 Task: Check details about the normalize effect.
Action: Mouse moved to (360, 39)
Screenshot: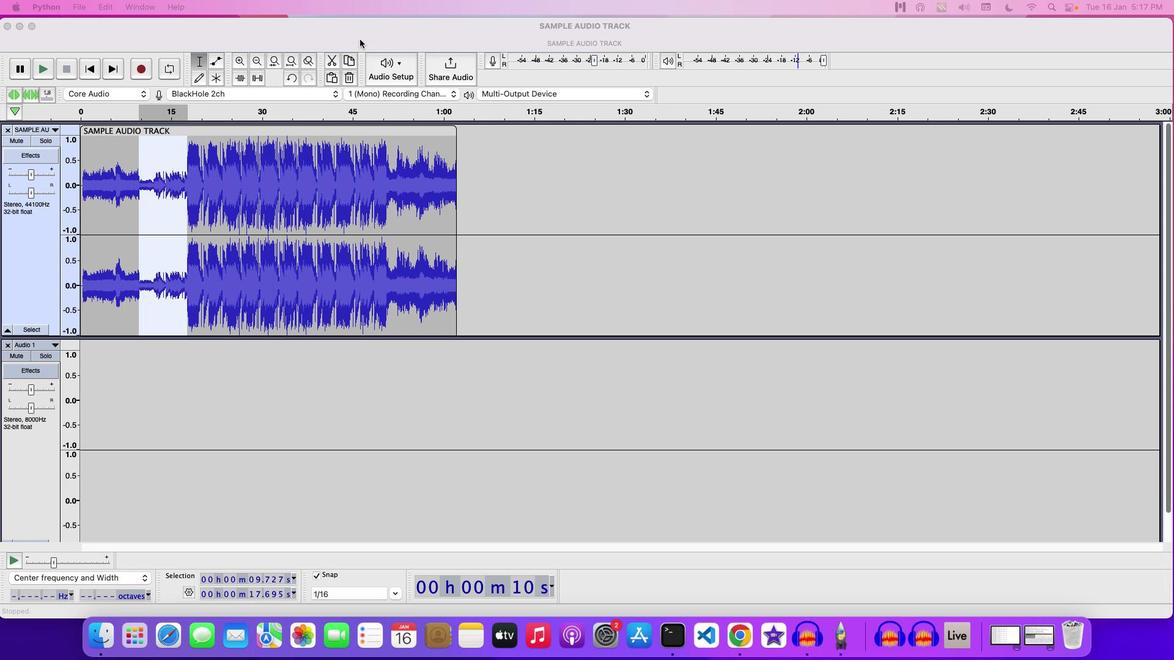 
Action: Mouse pressed left at (360, 39)
Screenshot: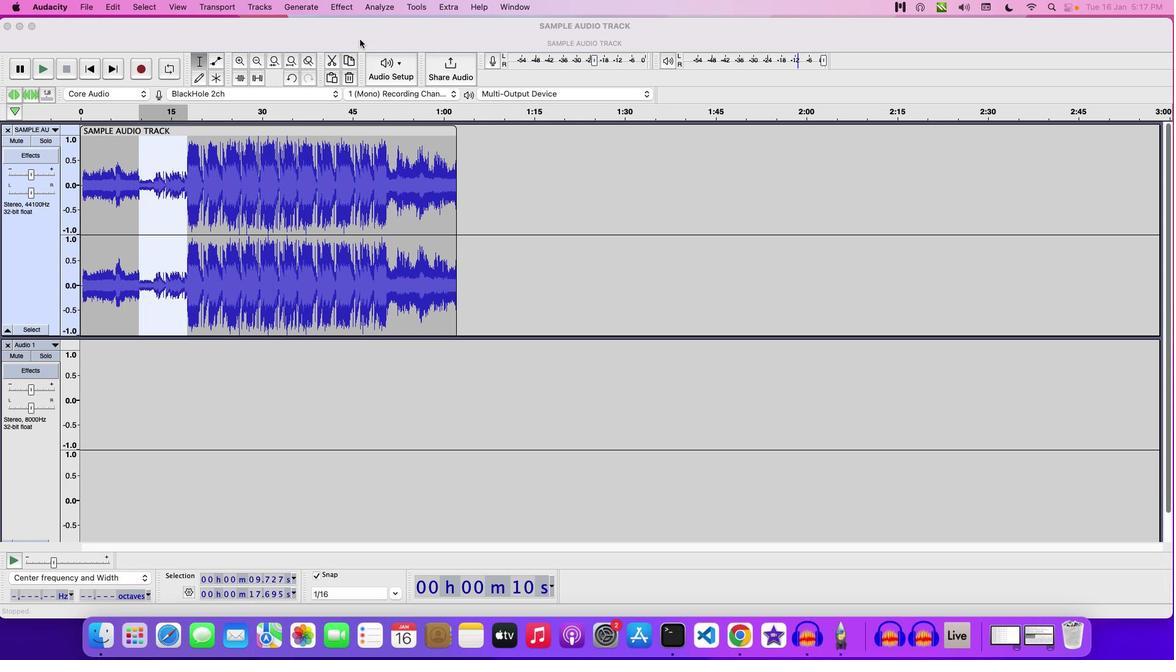 
Action: Mouse moved to (351, 4)
Screenshot: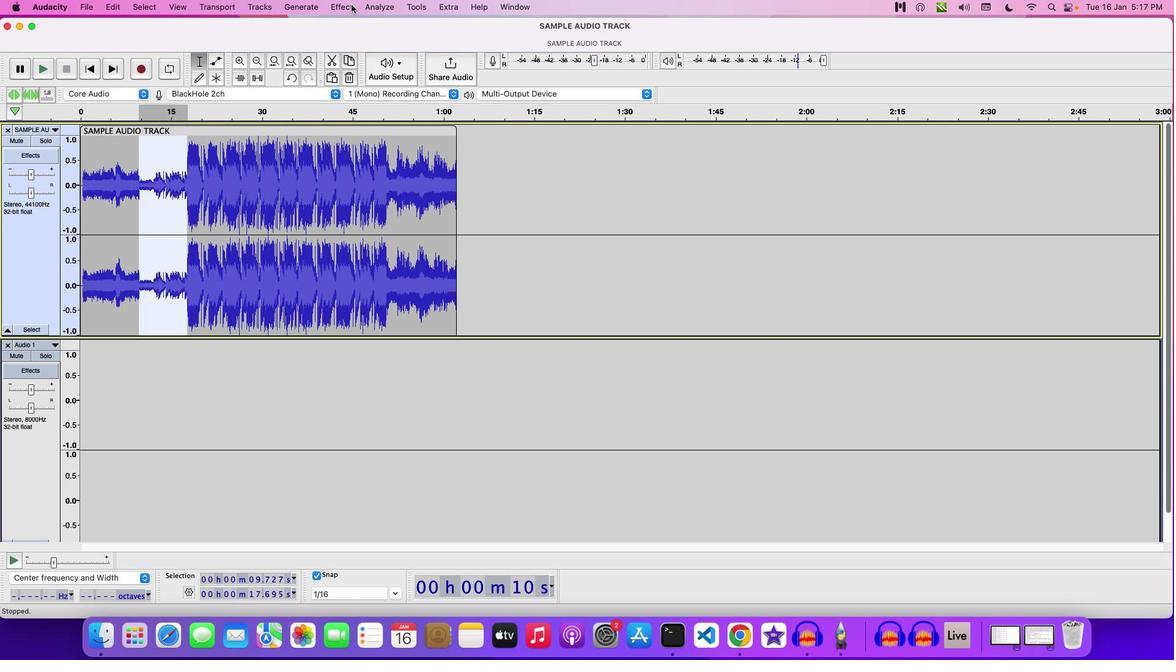 
Action: Mouse pressed left at (351, 4)
Screenshot: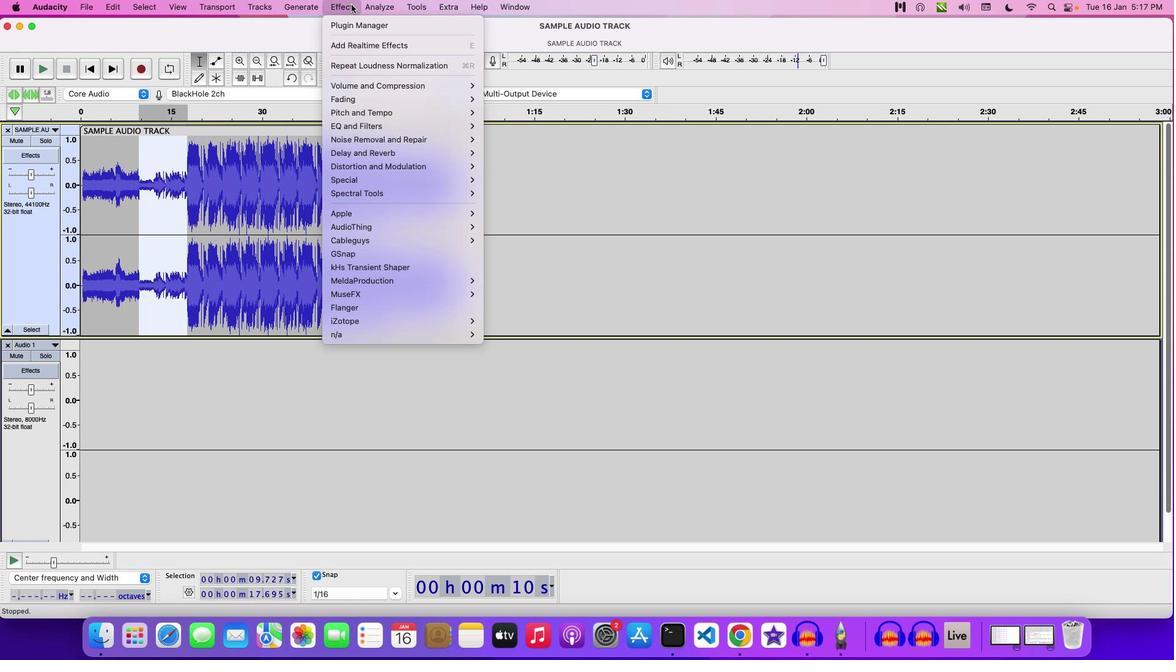 
Action: Mouse moved to (564, 154)
Screenshot: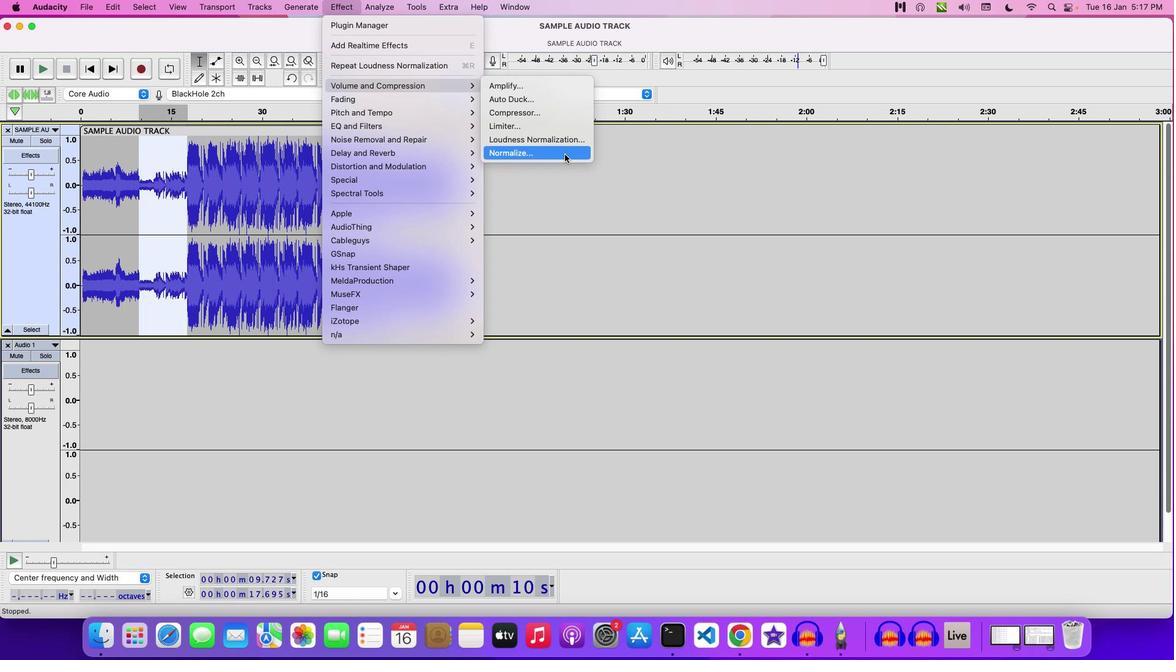 
Action: Mouse pressed left at (564, 154)
Screenshot: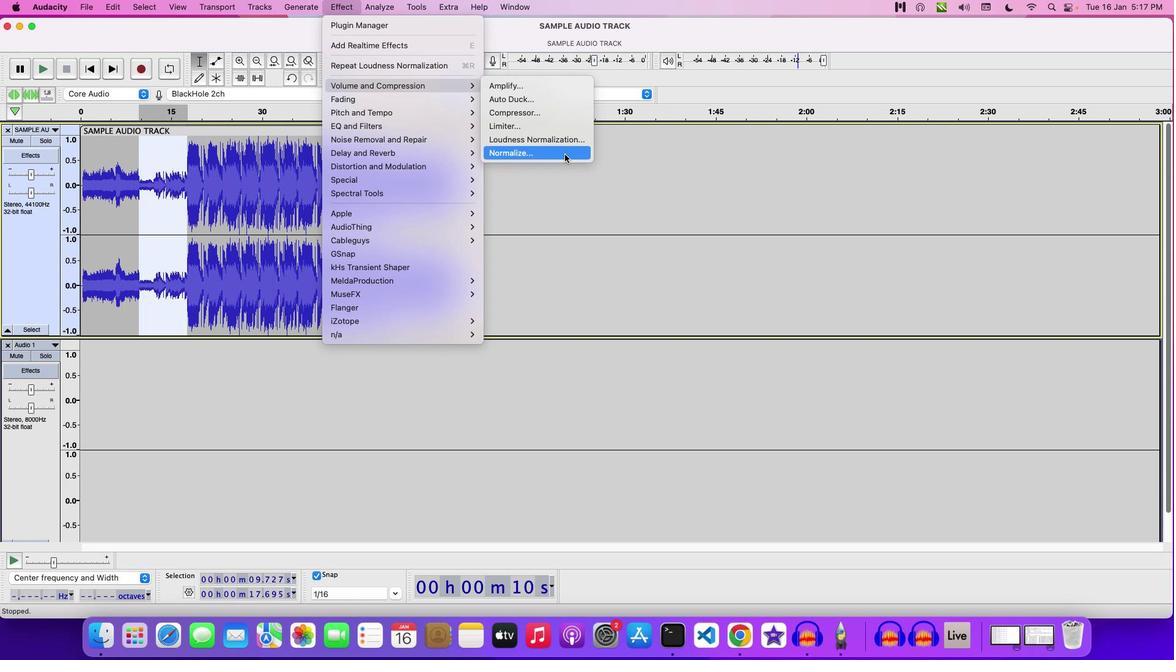 
Action: Mouse moved to (595, 270)
Screenshot: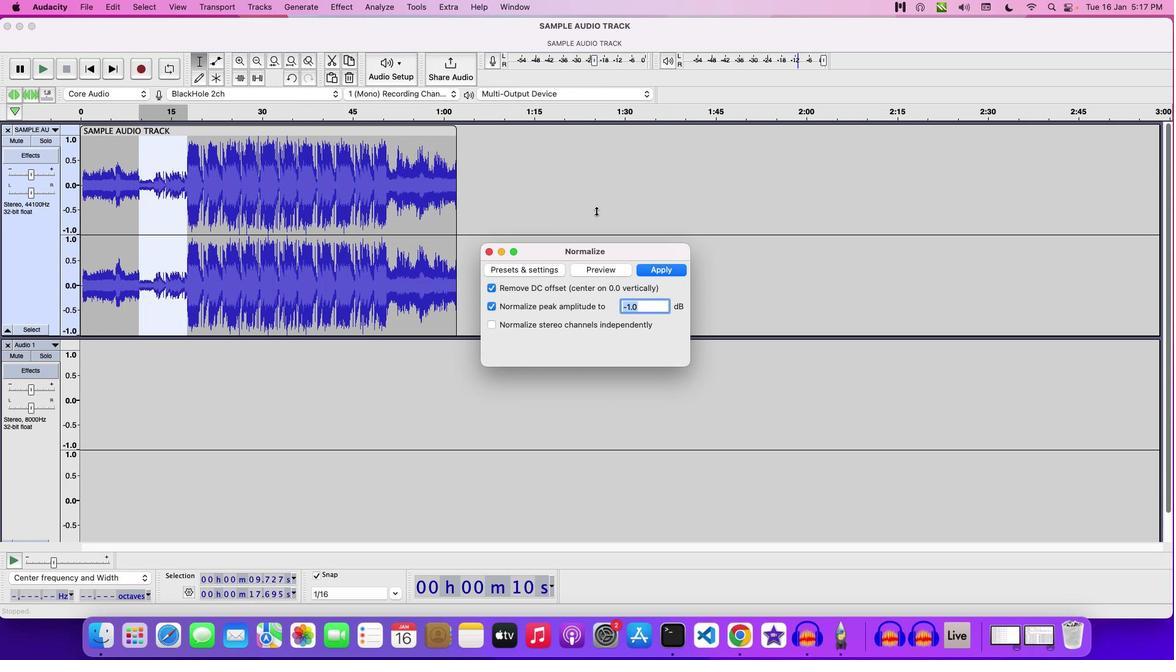 
Action: Mouse pressed left at (595, 270)
Screenshot: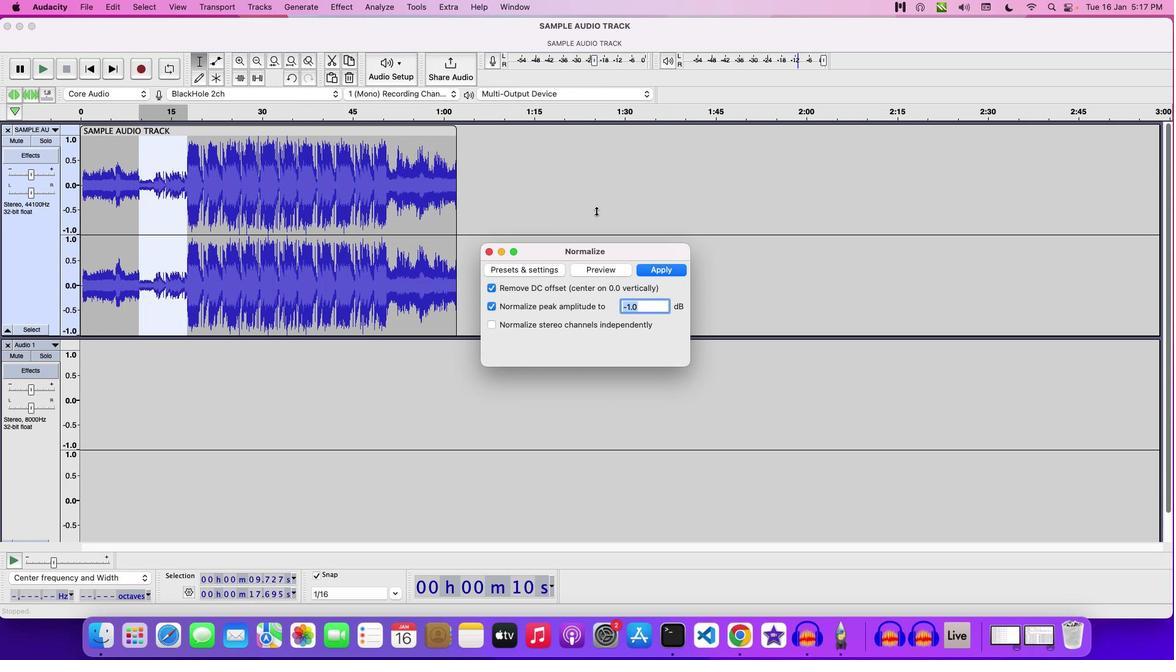 
Action: Mouse moved to (537, 167)
Screenshot: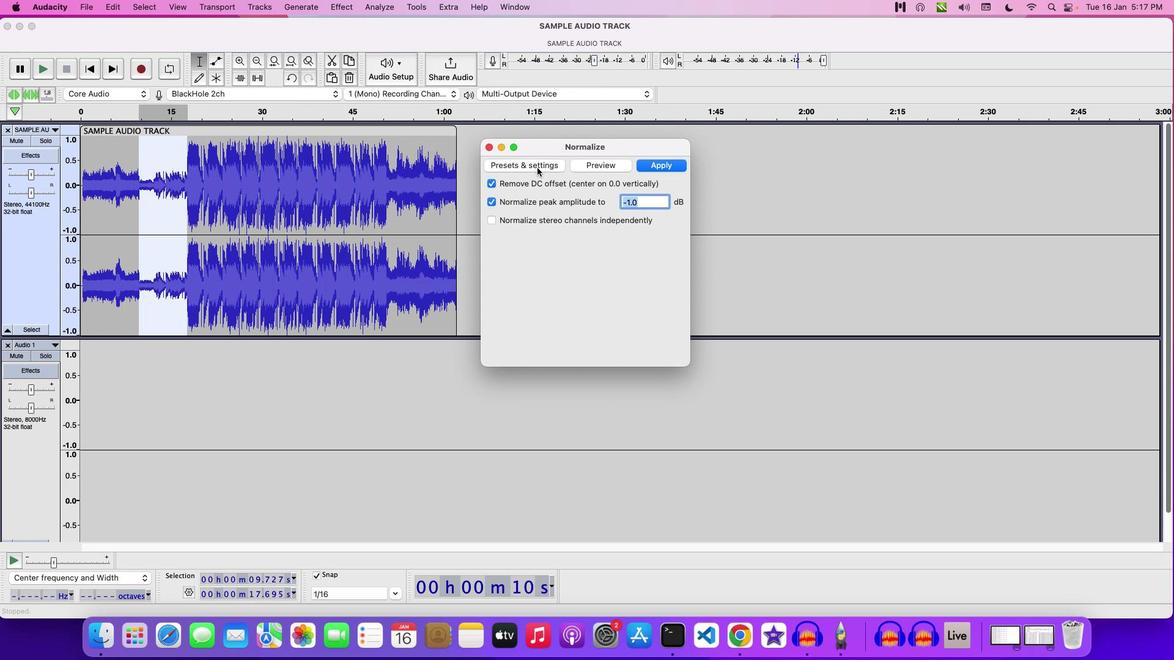 
Action: Mouse pressed left at (537, 167)
Screenshot: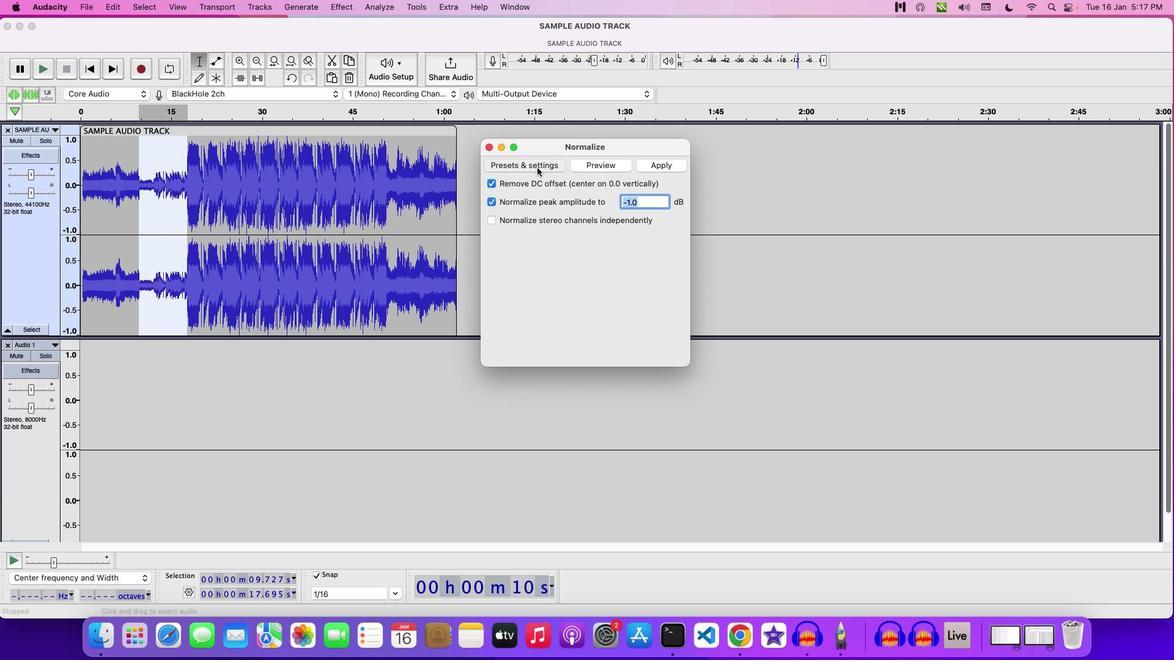 
Action: Mouse moved to (587, 321)
Screenshot: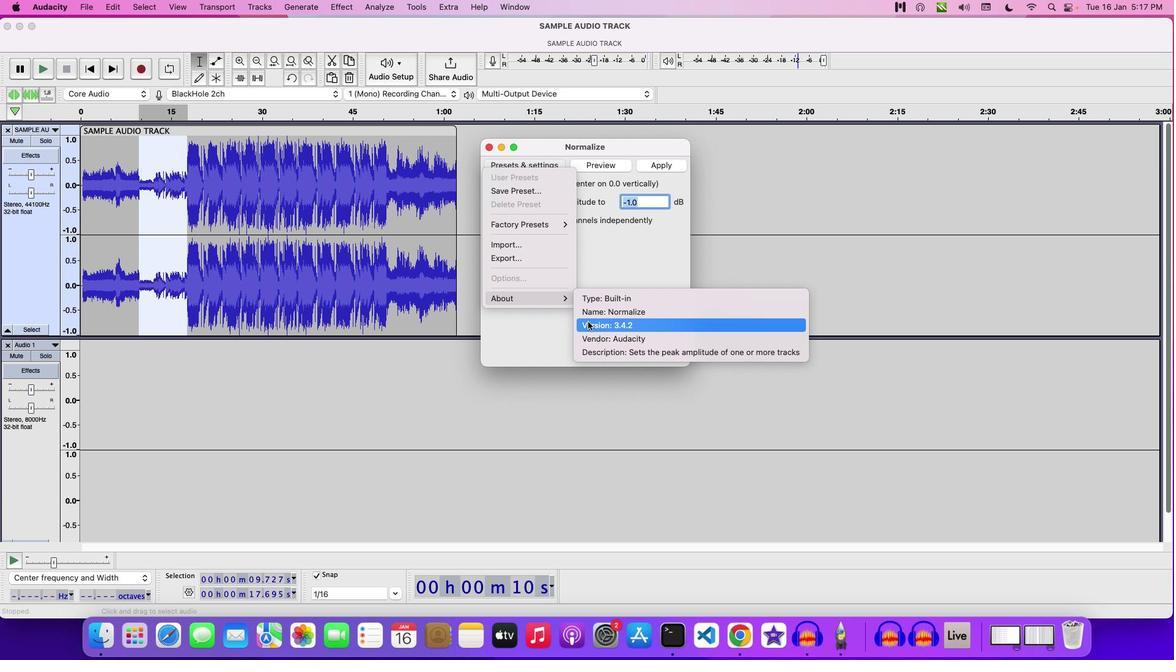 
Action: Mouse pressed left at (587, 321)
Screenshot: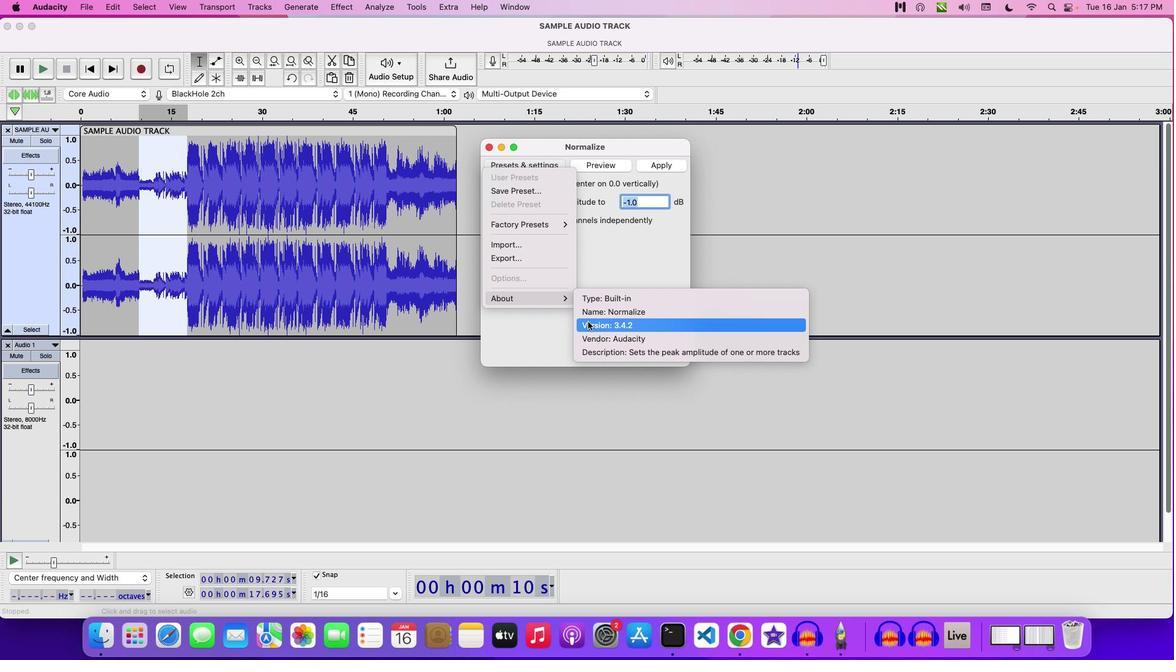 
Action: Mouse moved to (602, 267)
Screenshot: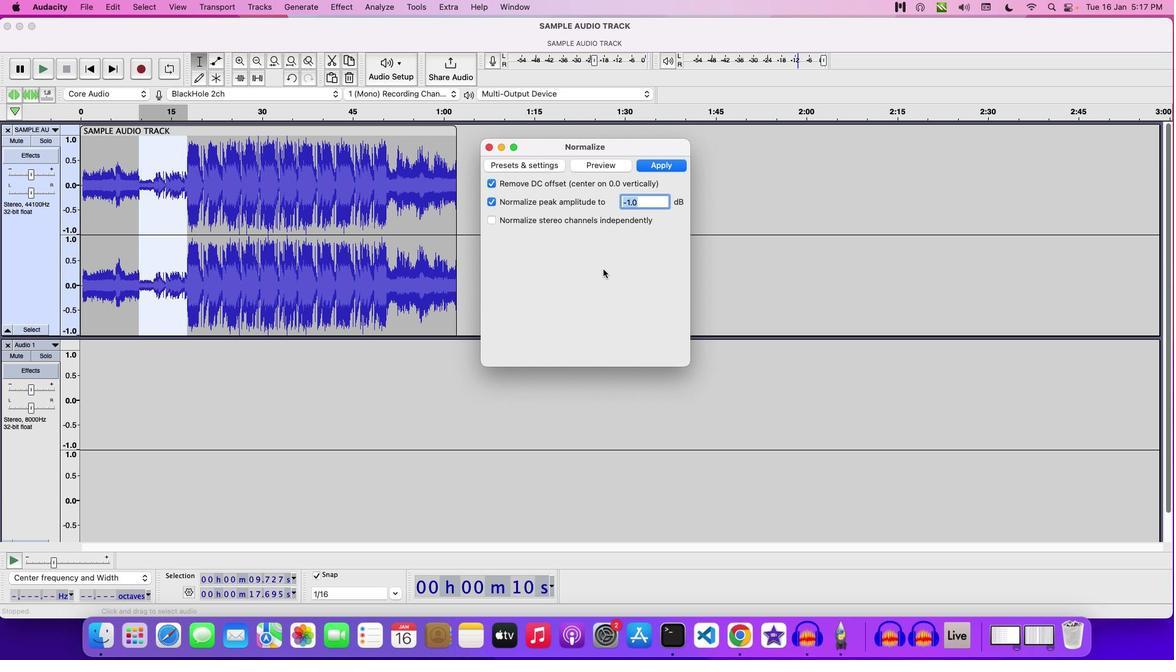 
